 Task: Create a rule from the Routing list, Task moved to a section -> Set Priority in the project AirRise , set the section as Done clear the priority
Action: Mouse moved to (567, 386)
Screenshot: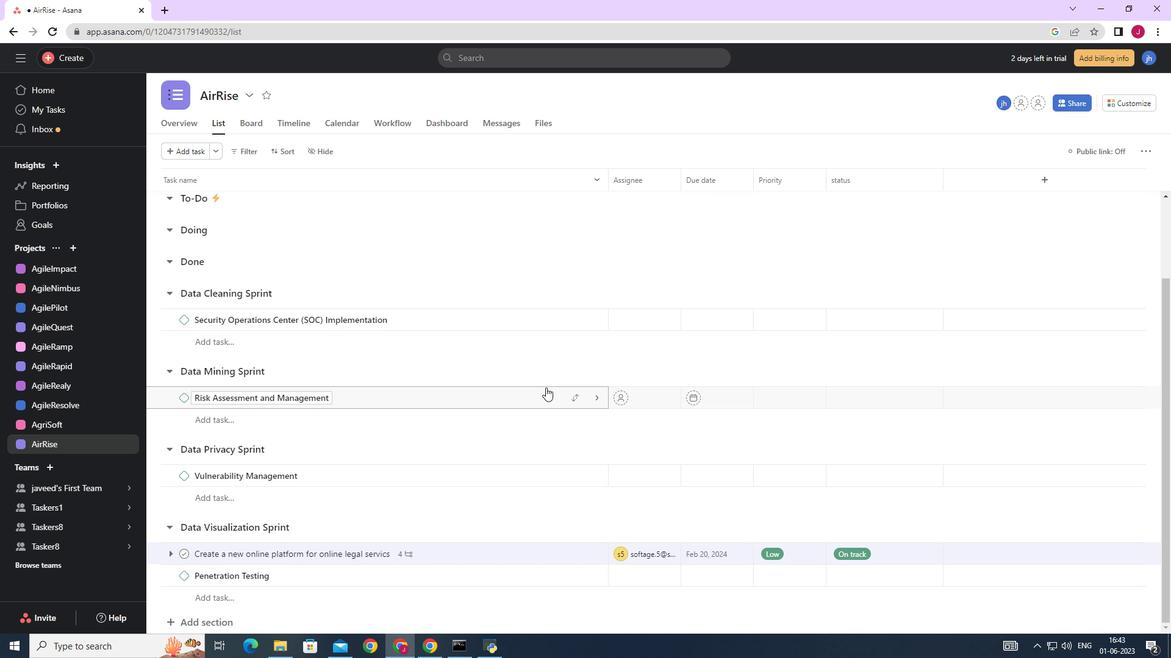 
Action: Mouse scrolled (567, 386) with delta (0, 0)
Screenshot: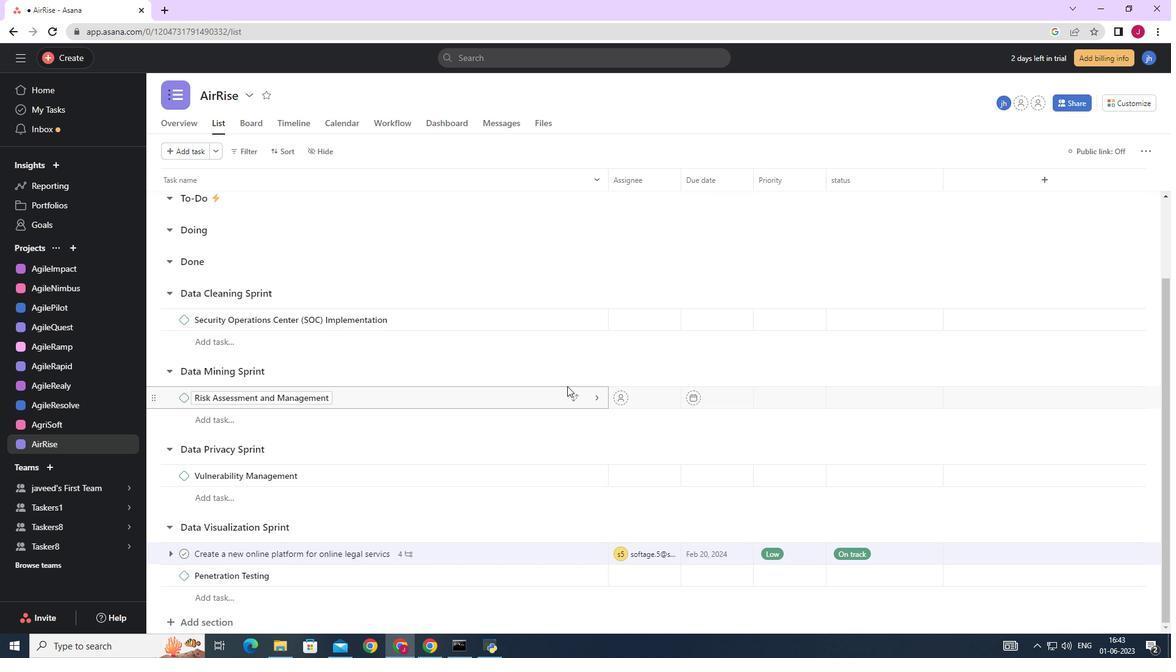 
Action: Mouse scrolled (567, 386) with delta (0, 0)
Screenshot: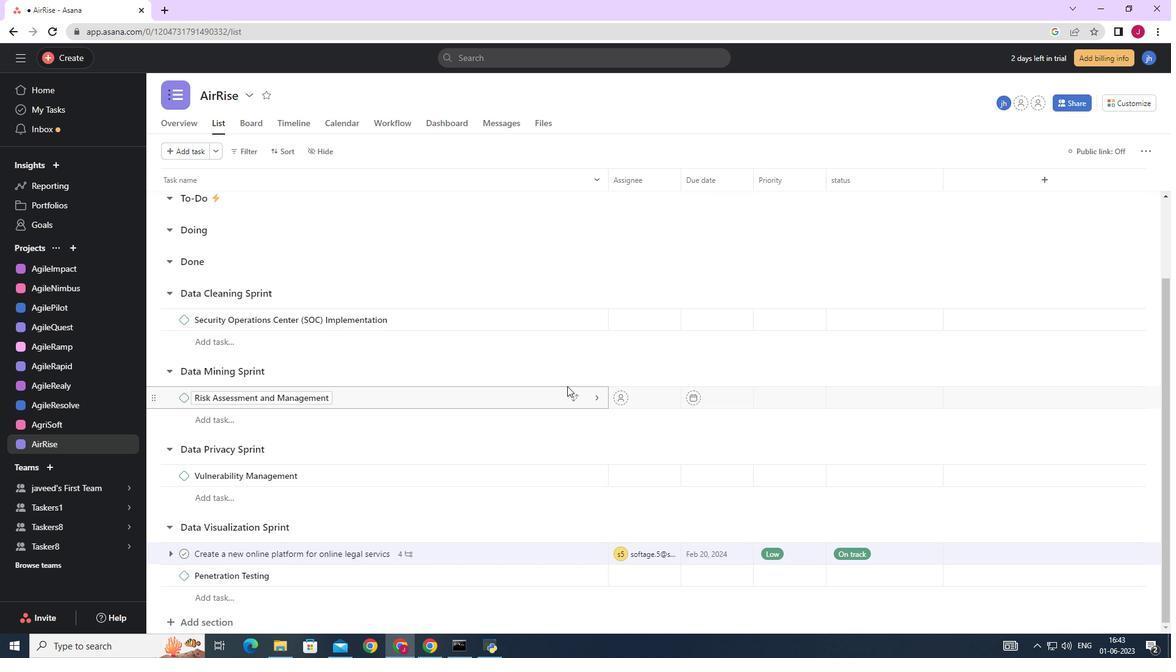 
Action: Mouse moved to (559, 405)
Screenshot: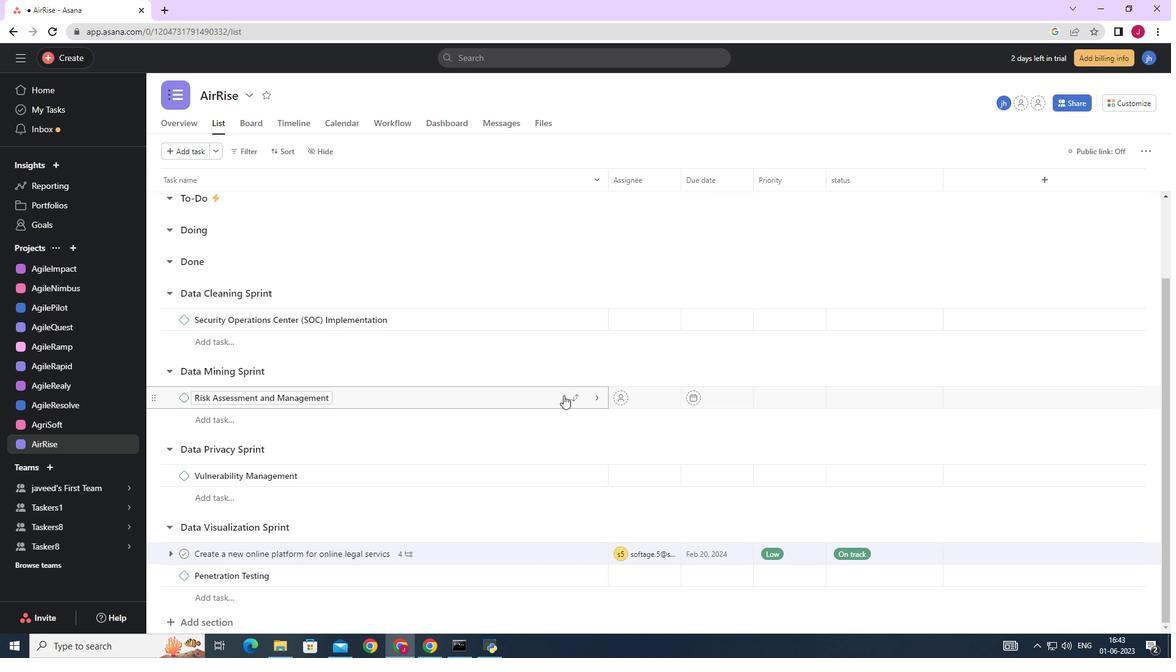 
Action: Mouse scrolled (559, 406) with delta (0, 0)
Screenshot: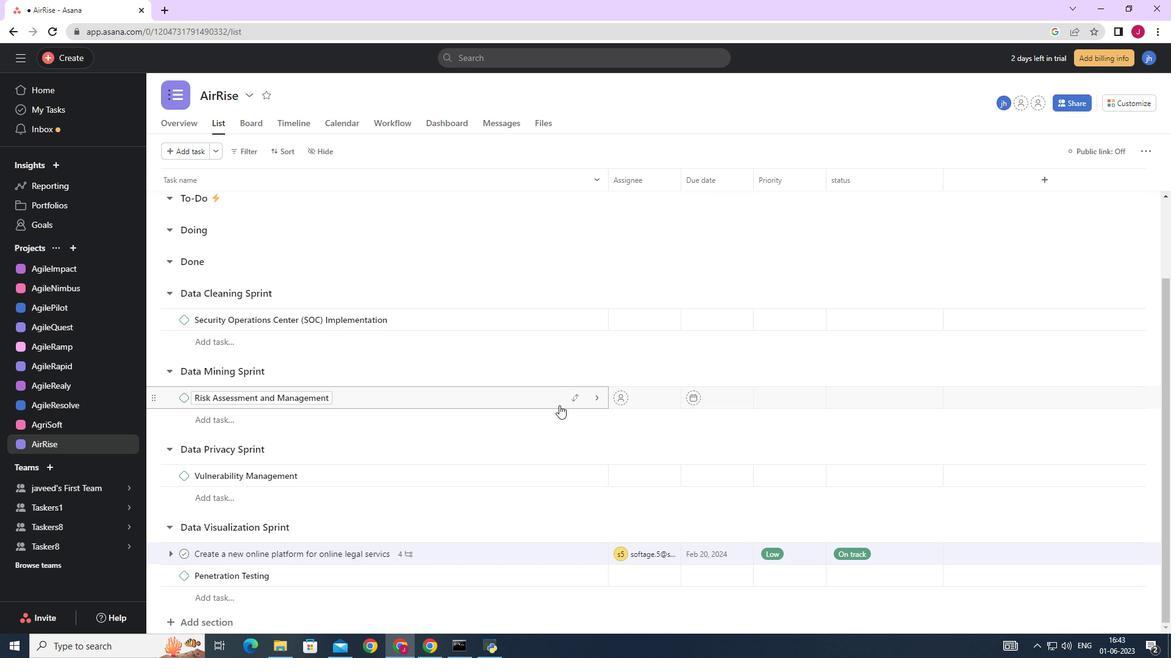 
Action: Mouse moved to (1143, 103)
Screenshot: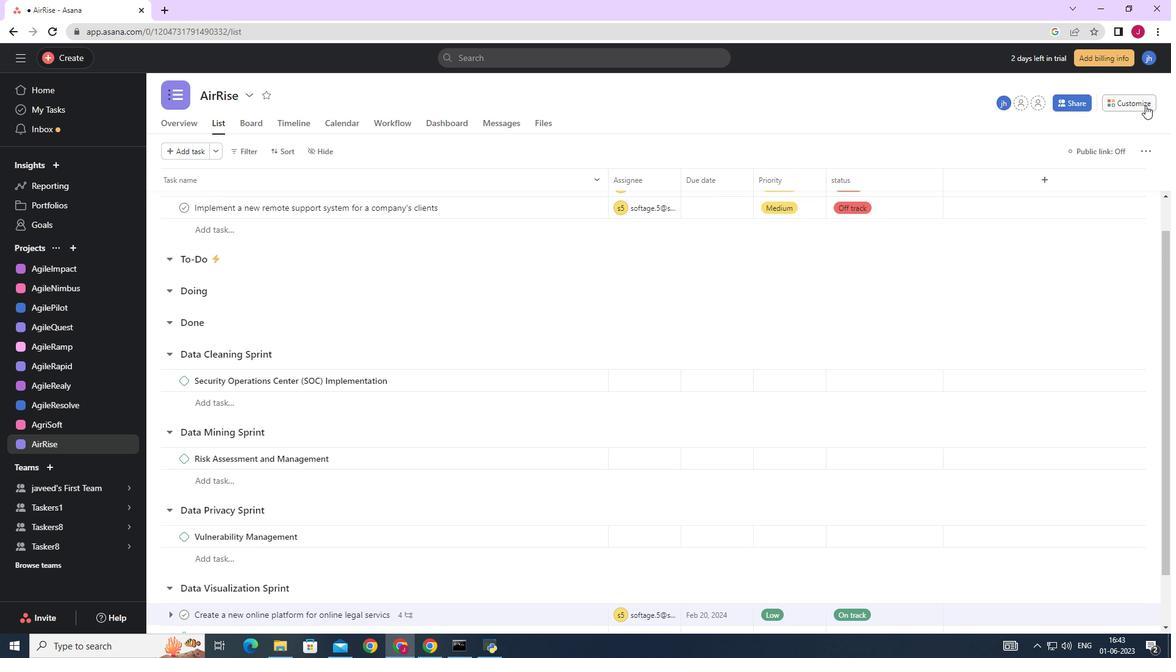 
Action: Mouse pressed left at (1143, 103)
Screenshot: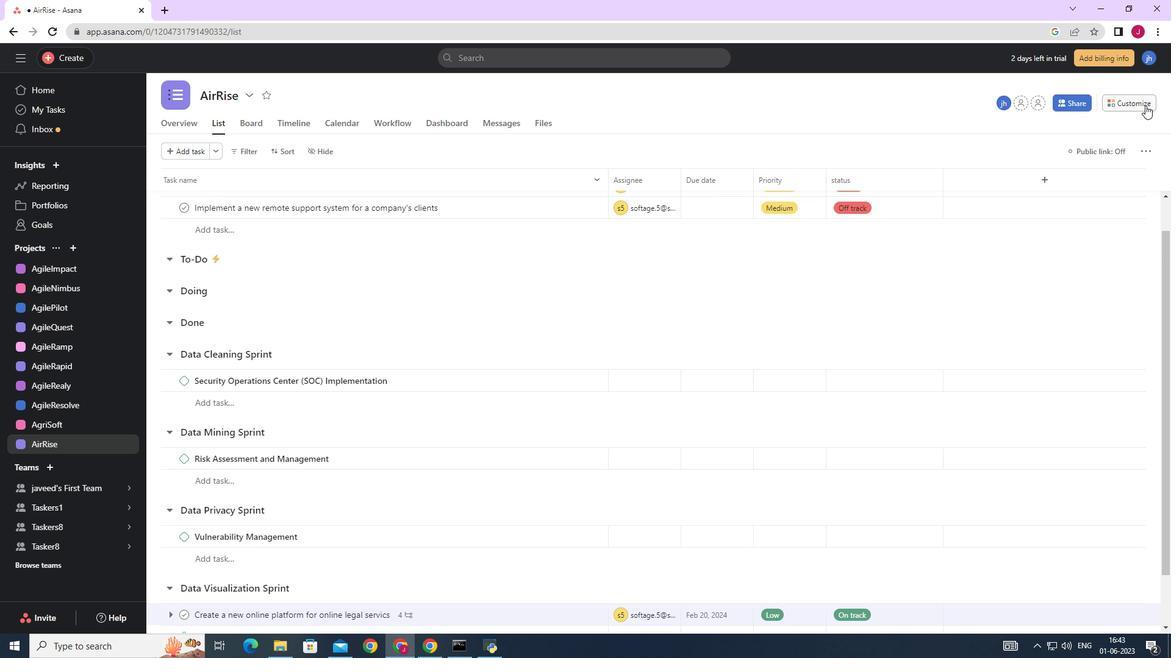 
Action: Mouse moved to (915, 270)
Screenshot: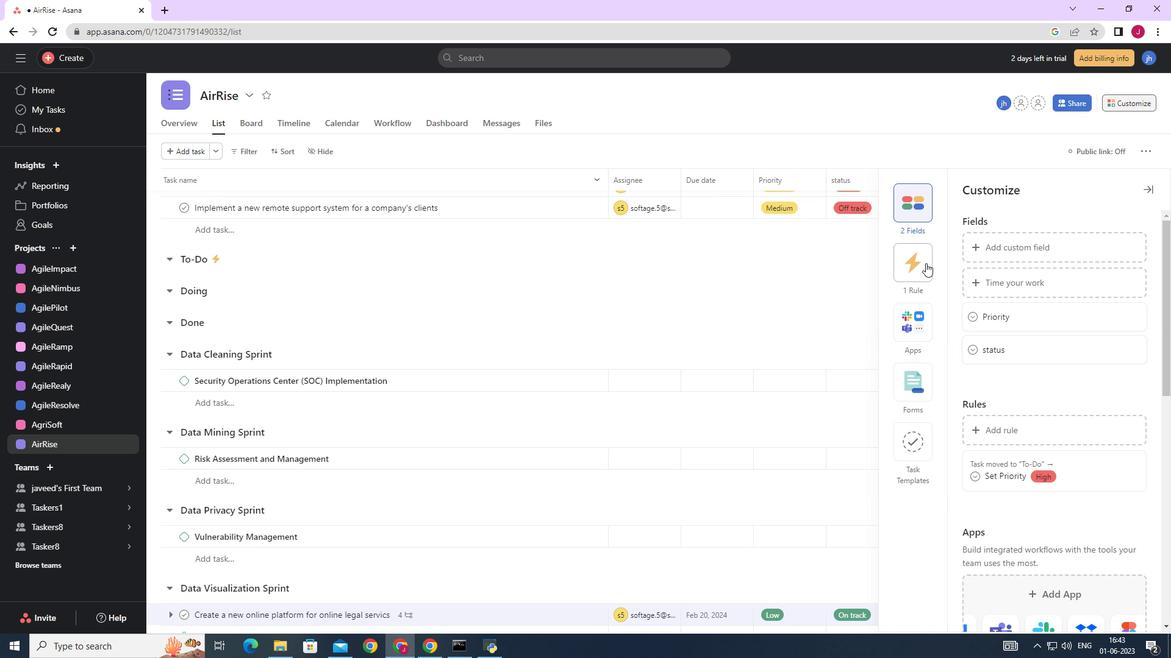 
Action: Mouse pressed left at (915, 270)
Screenshot: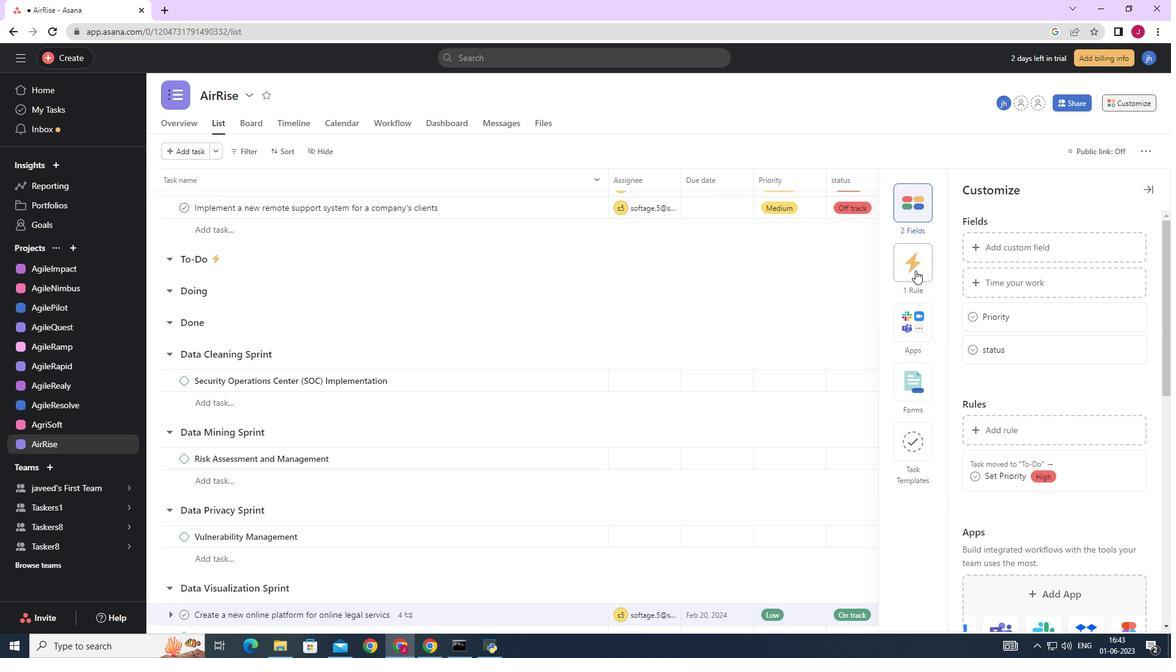 
Action: Mouse moved to (1005, 249)
Screenshot: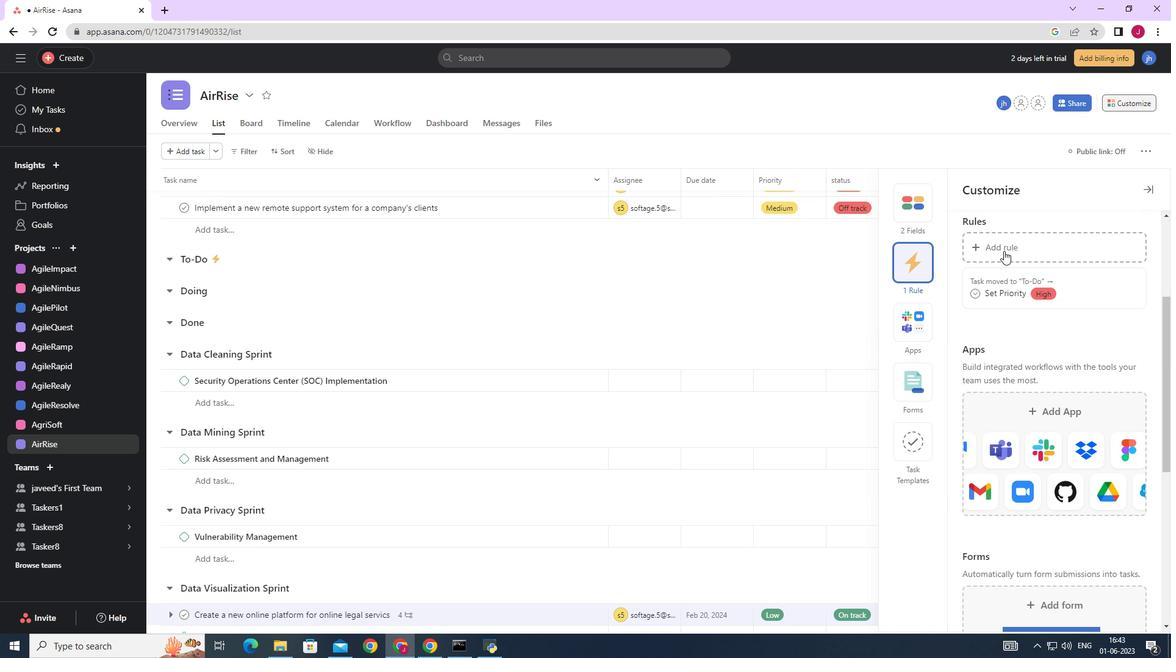 
Action: Mouse pressed left at (1005, 249)
Screenshot: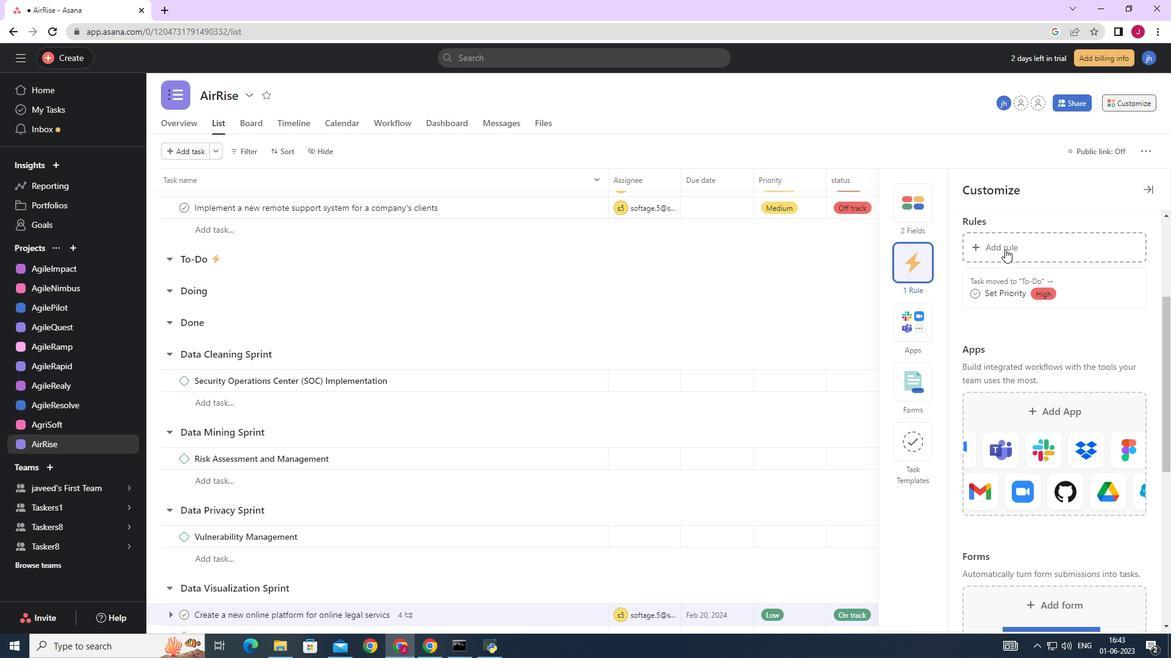 
Action: Mouse moved to (245, 161)
Screenshot: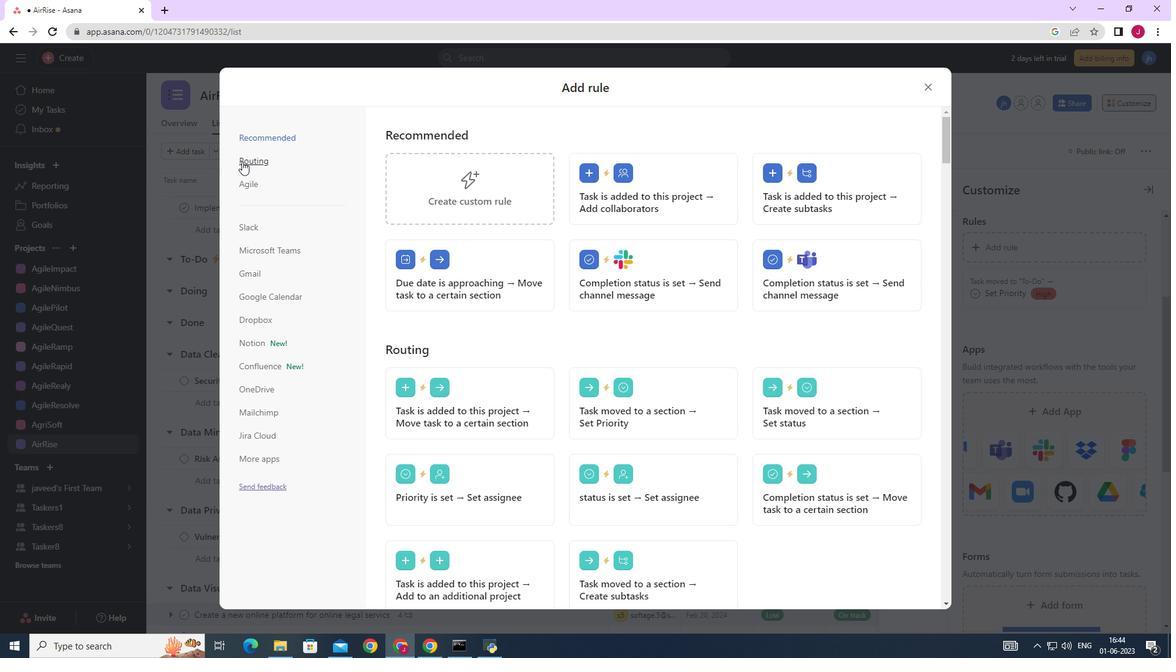 
Action: Mouse pressed left at (245, 161)
Screenshot: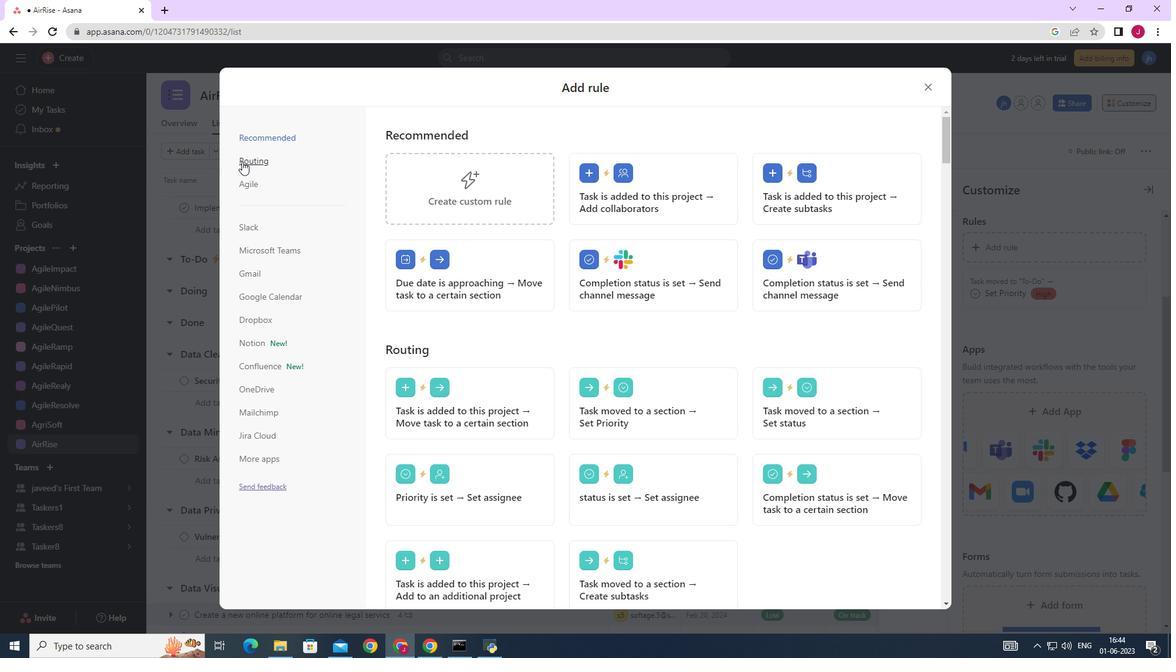 
Action: Mouse moved to (619, 192)
Screenshot: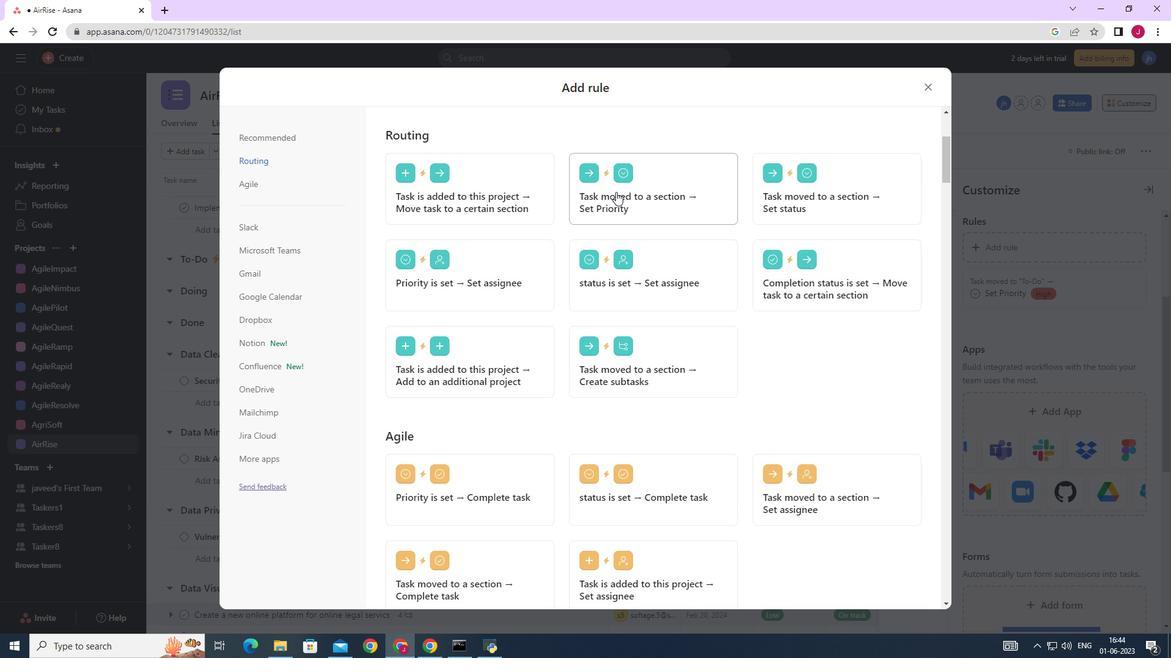 
Action: Mouse pressed left at (619, 192)
Screenshot: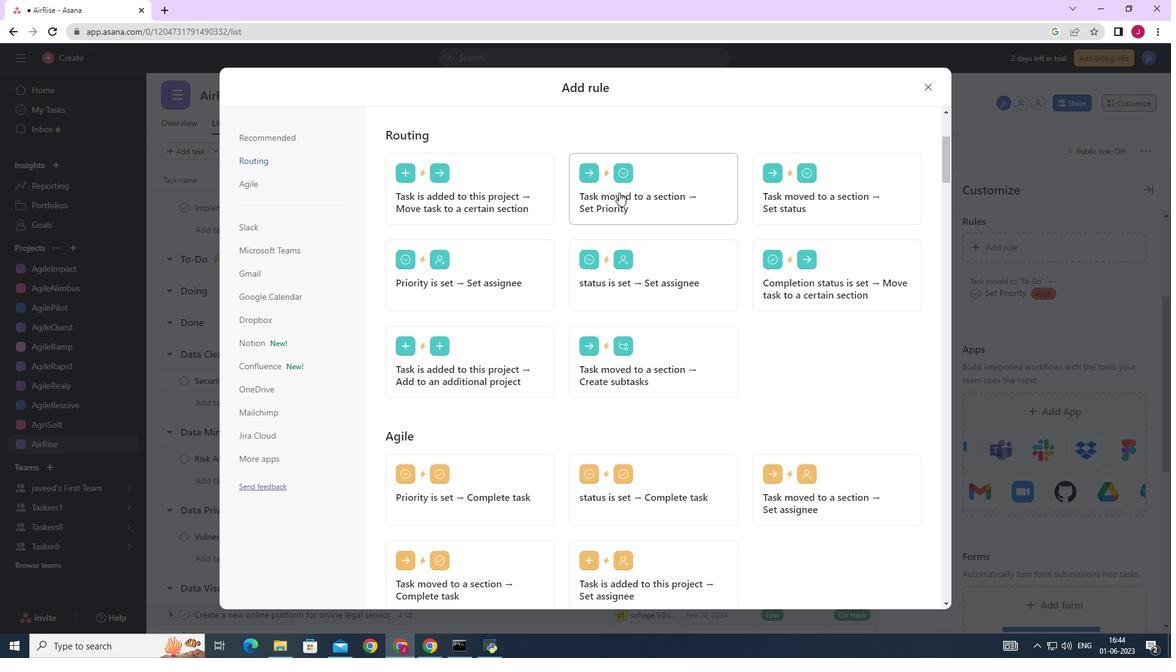 
Action: Mouse moved to (475, 337)
Screenshot: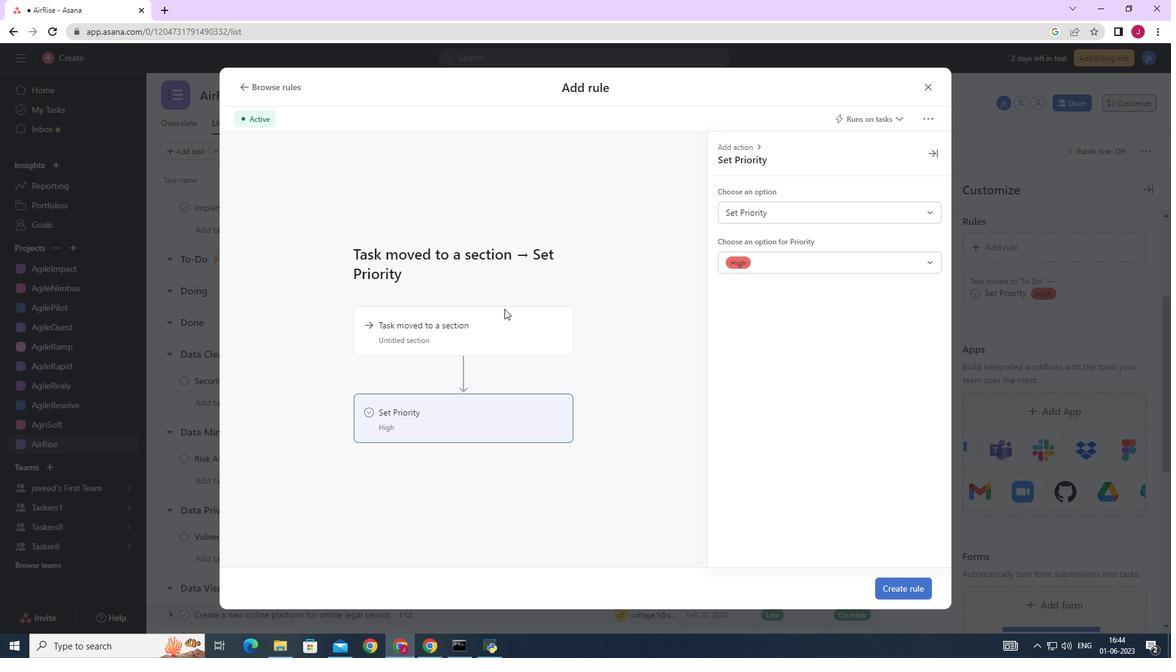 
Action: Mouse pressed left at (475, 337)
Screenshot: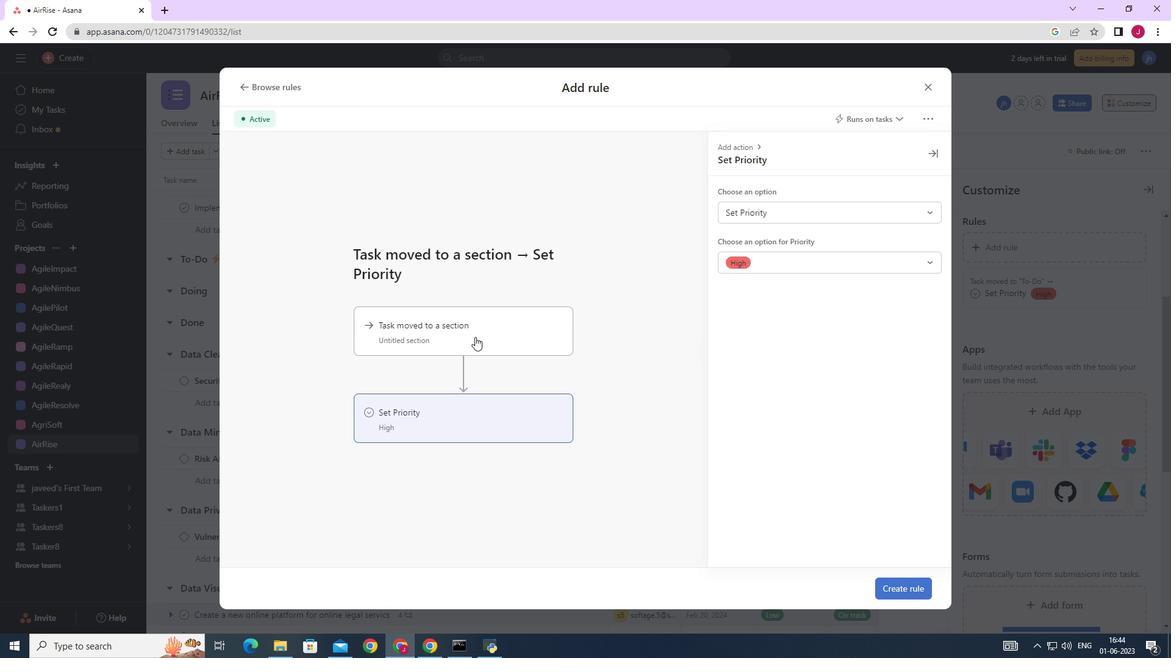 
Action: Mouse moved to (756, 212)
Screenshot: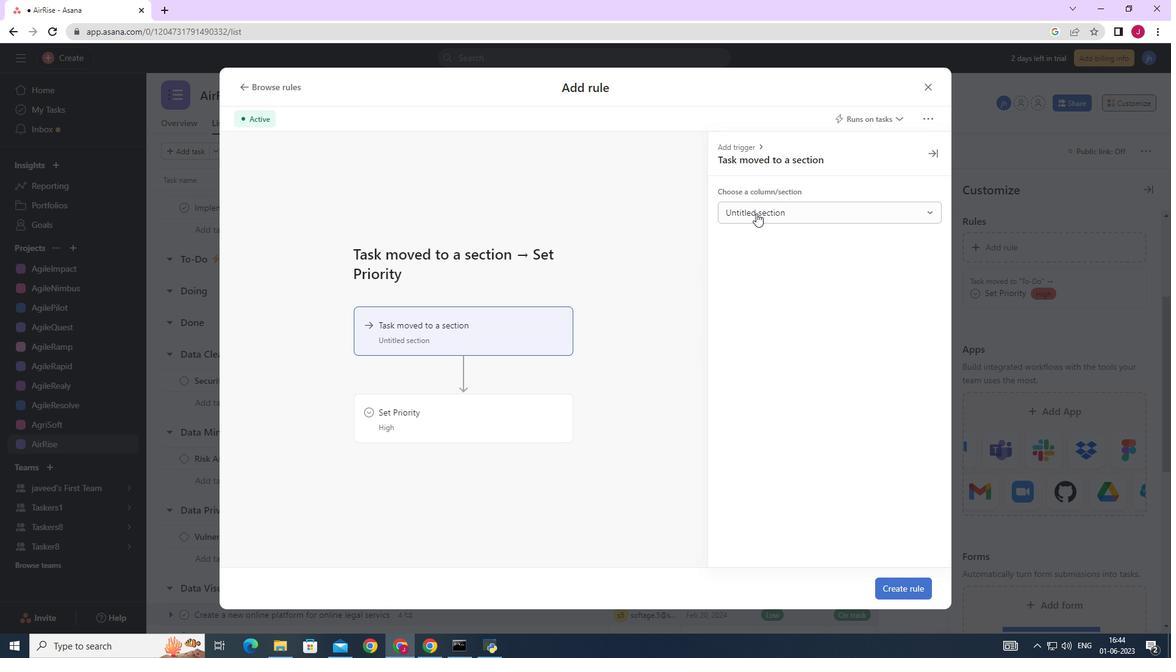
Action: Mouse pressed left at (756, 212)
Screenshot: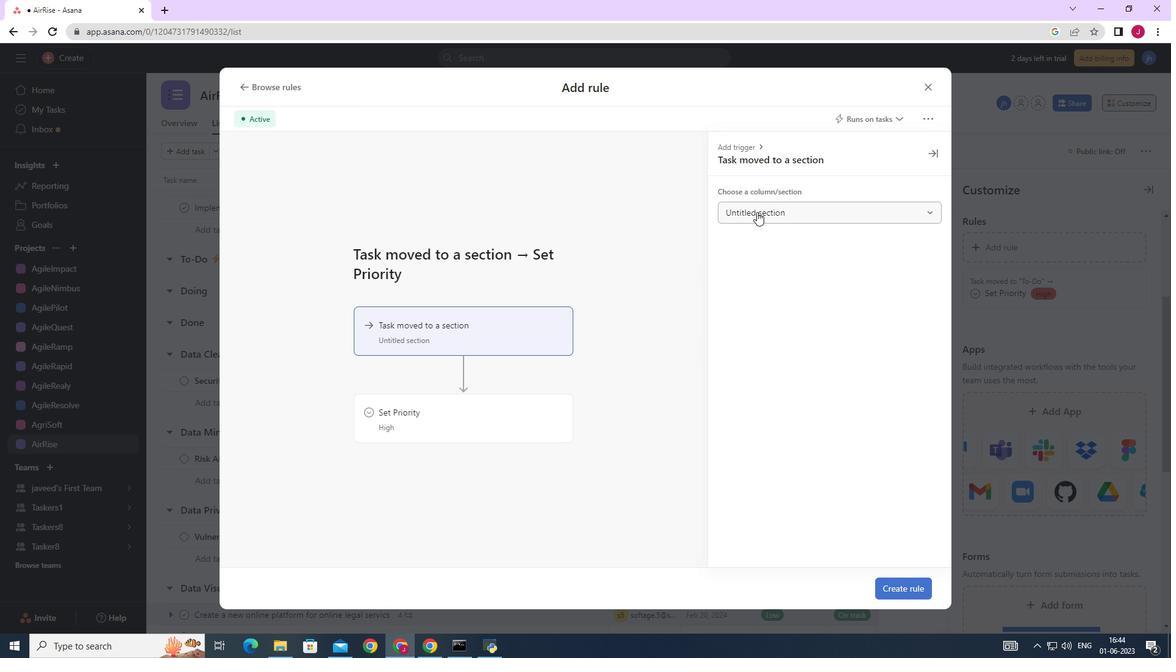 
Action: Mouse moved to (745, 303)
Screenshot: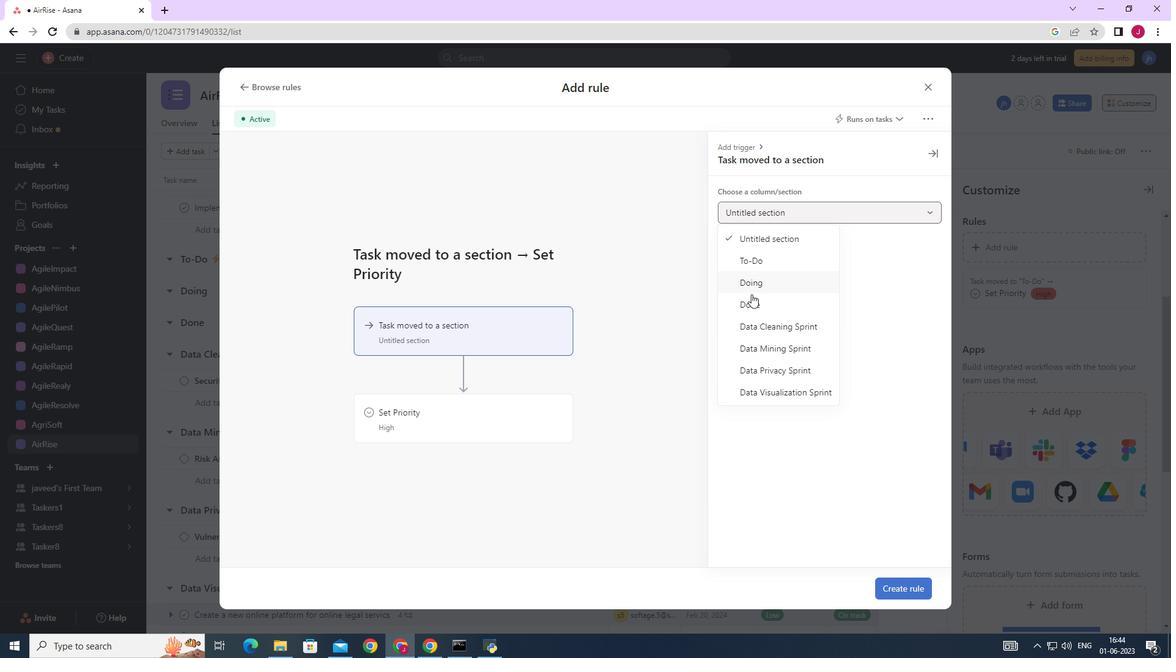 
Action: Mouse pressed left at (745, 303)
Screenshot: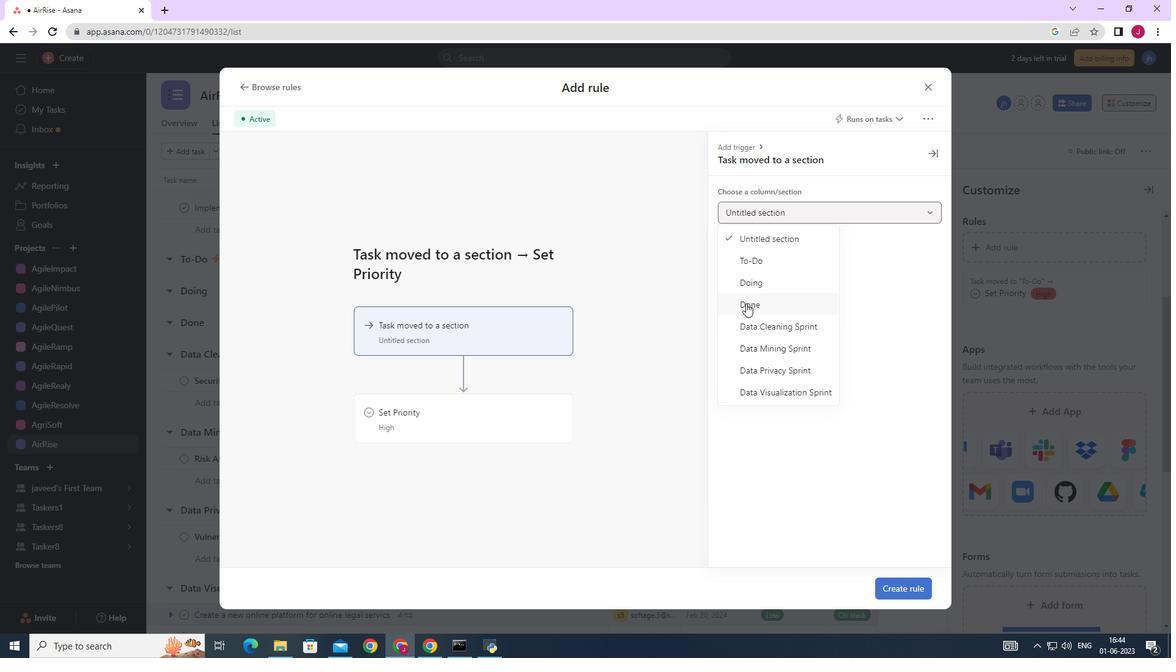 
Action: Mouse moved to (494, 410)
Screenshot: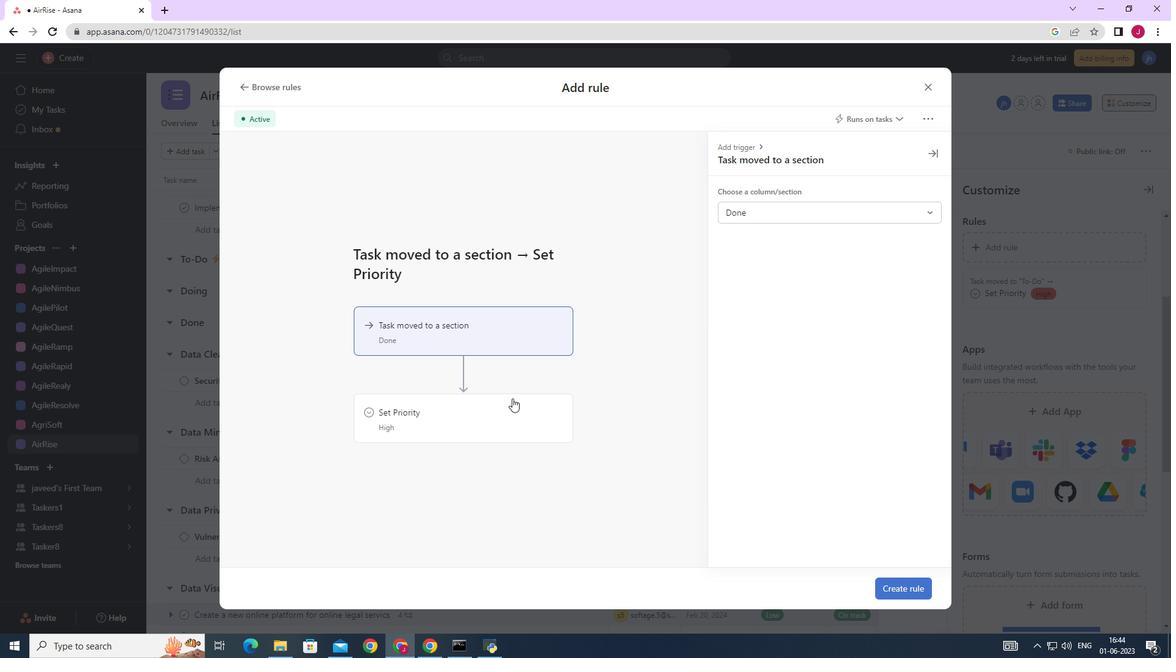 
Action: Mouse pressed left at (494, 410)
Screenshot: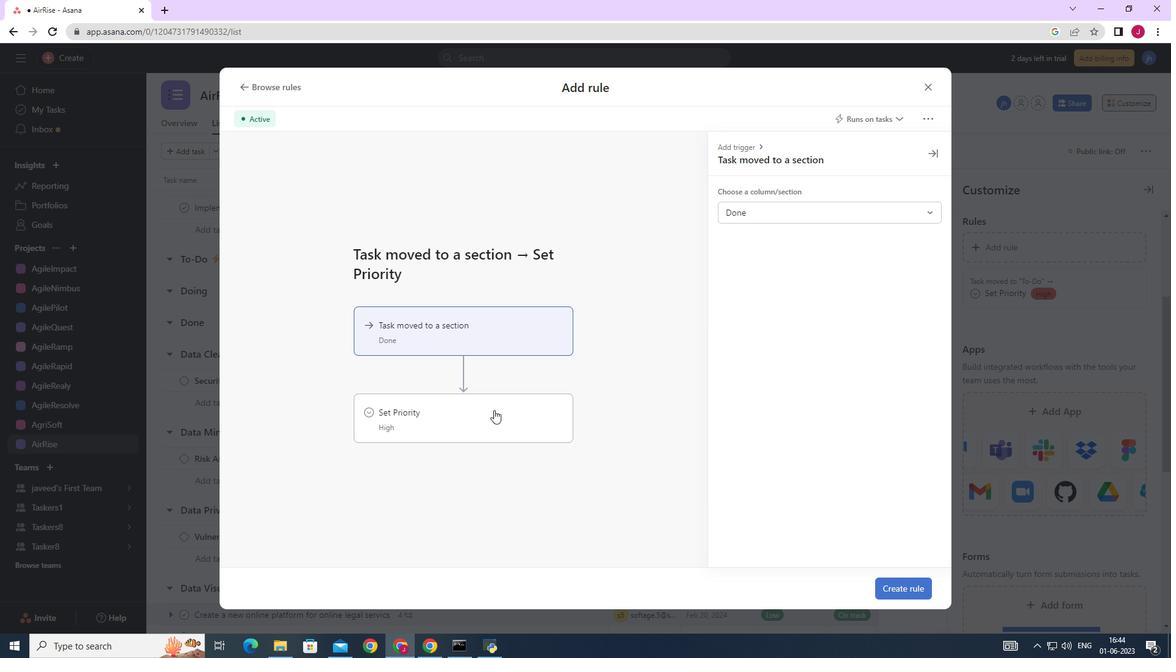 
Action: Mouse moved to (761, 207)
Screenshot: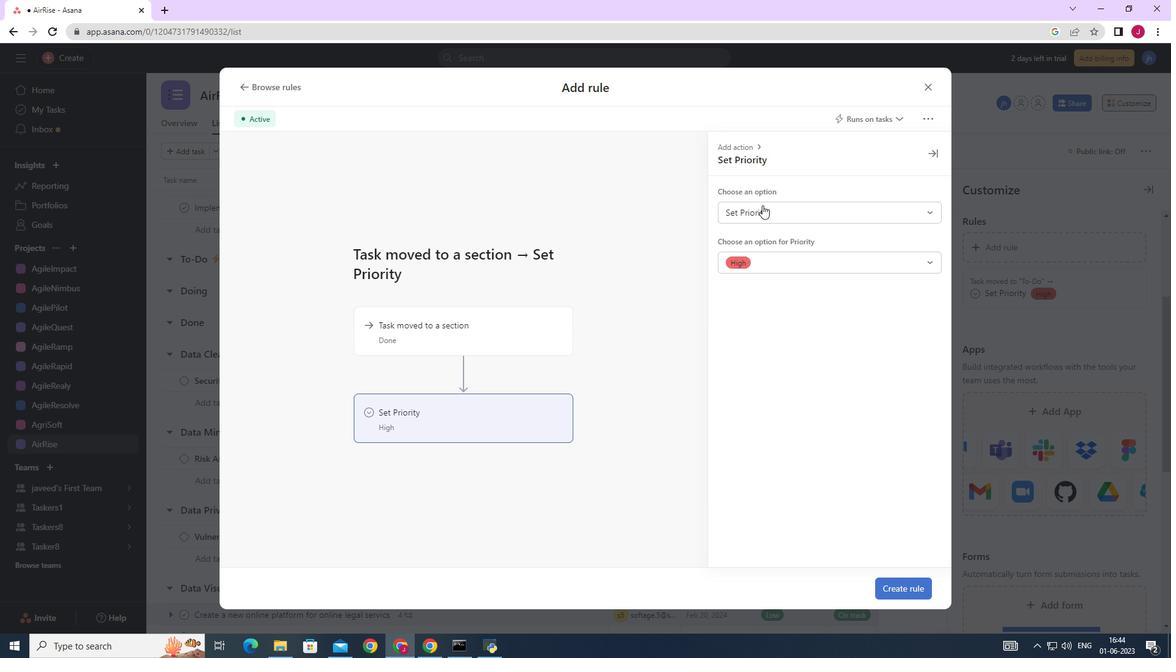 
Action: Mouse pressed left at (761, 207)
Screenshot: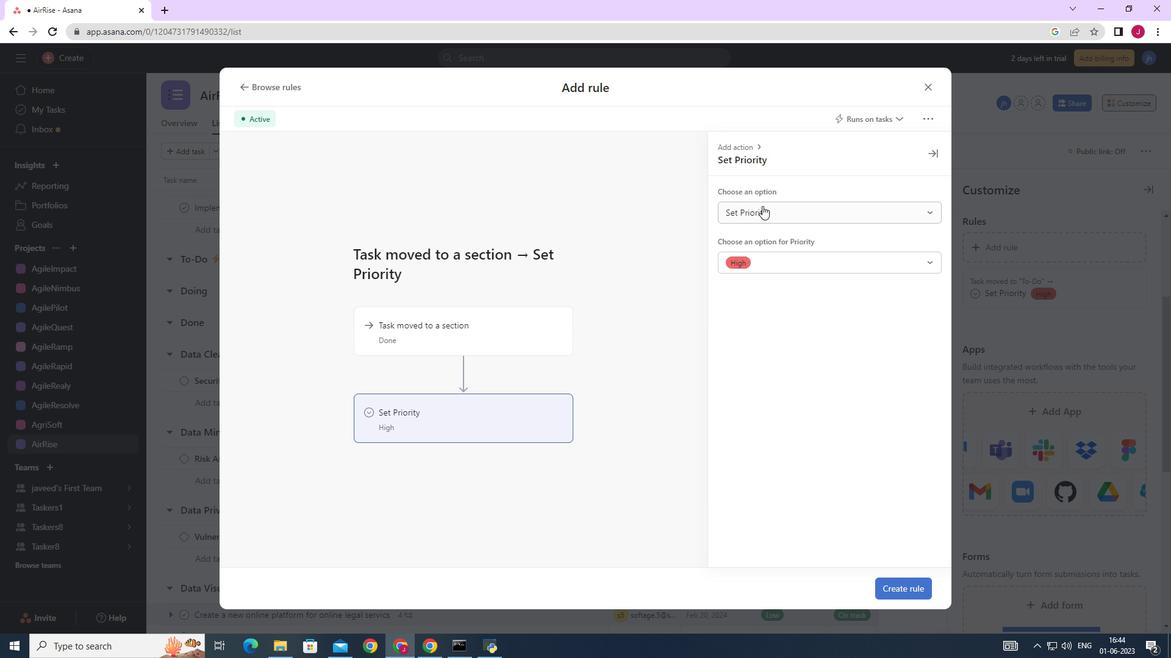 
Action: Mouse moved to (766, 258)
Screenshot: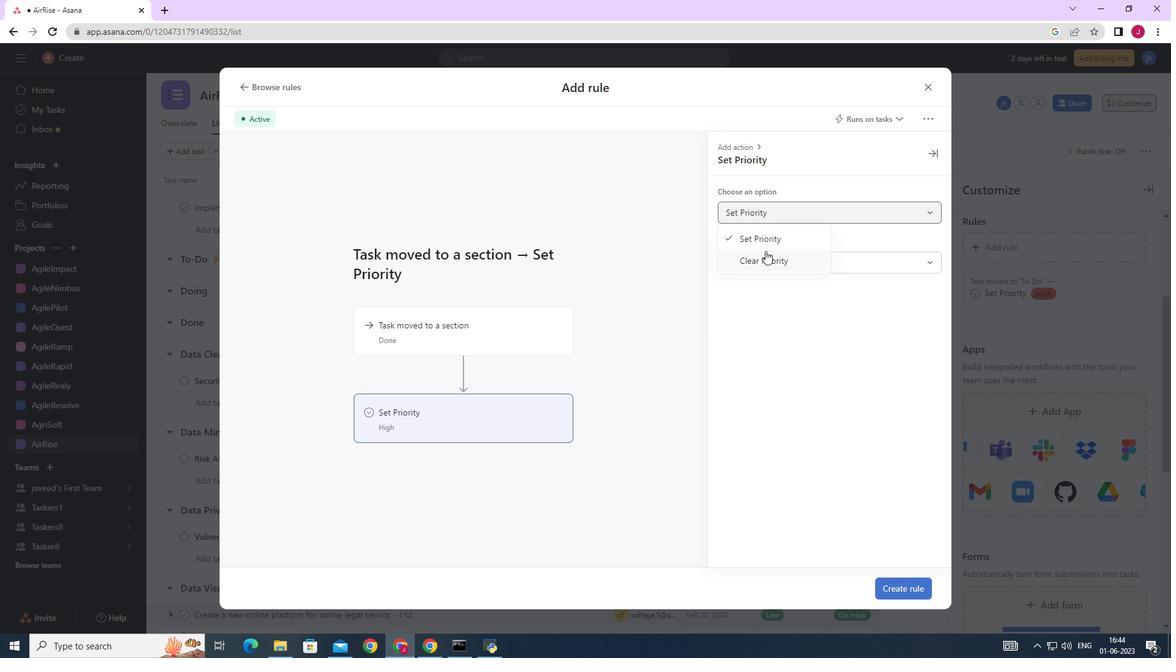 
Action: Mouse pressed left at (766, 258)
Screenshot: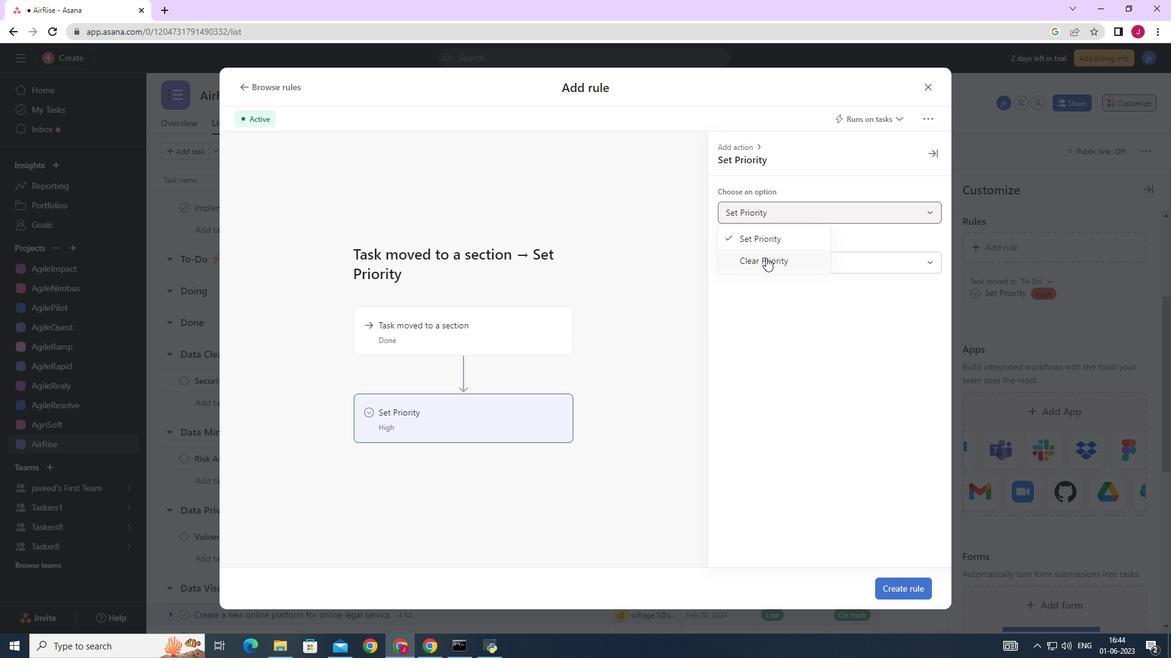 
Action: Mouse moved to (511, 413)
Screenshot: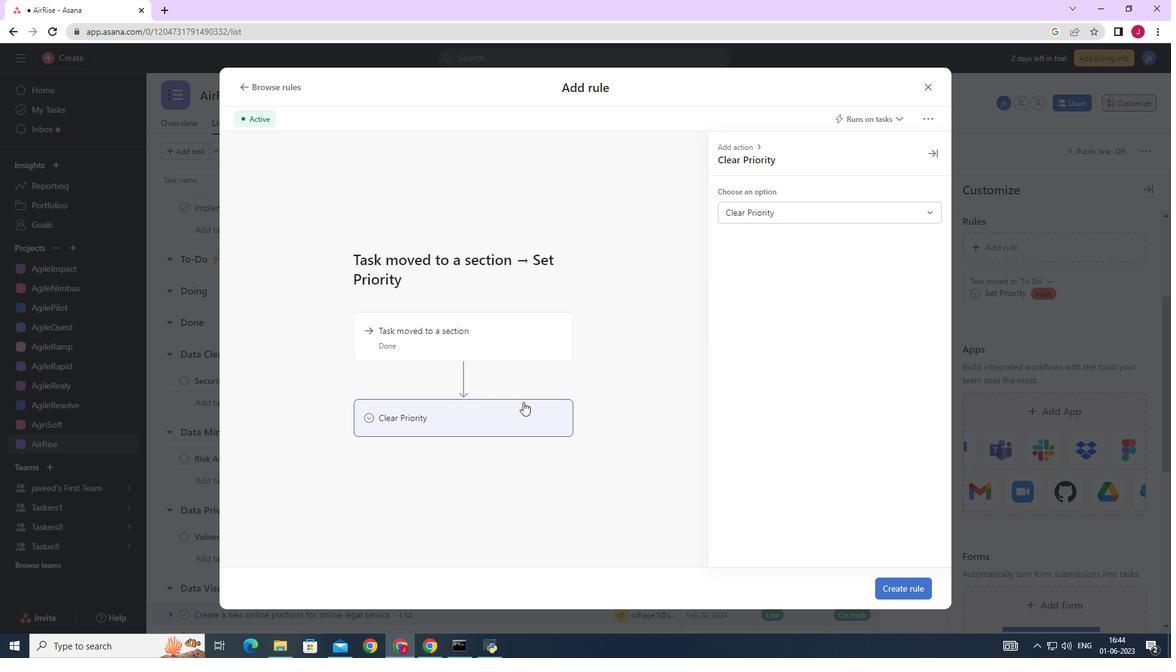
Action: Mouse pressed left at (511, 413)
Screenshot: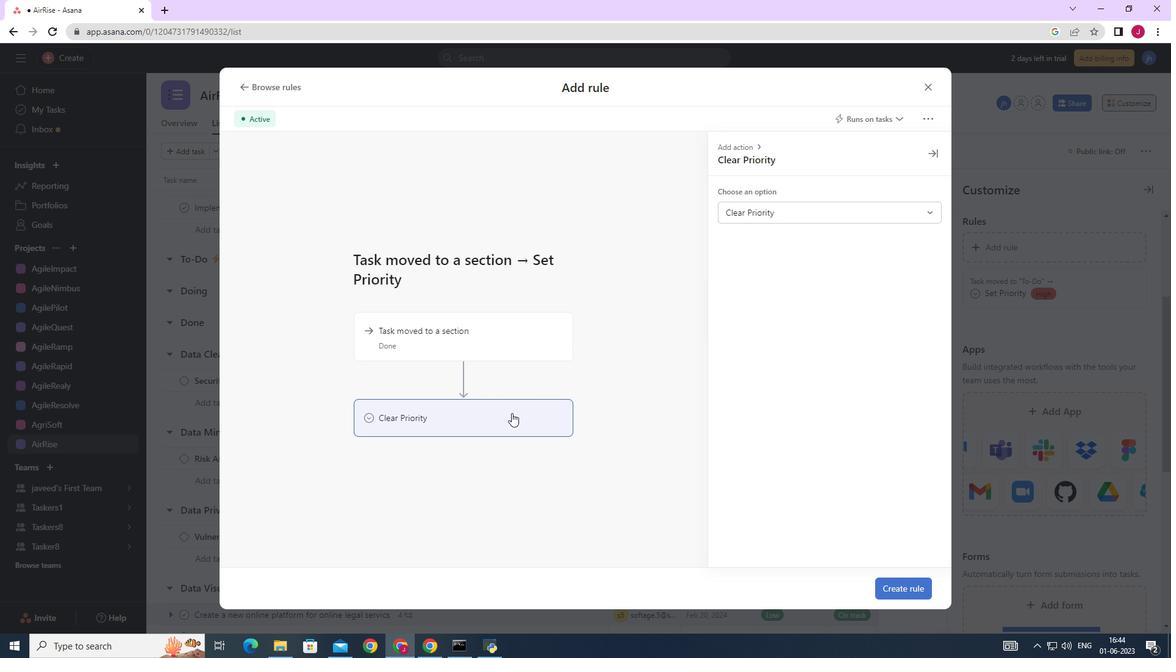
Action: Mouse moved to (893, 589)
Screenshot: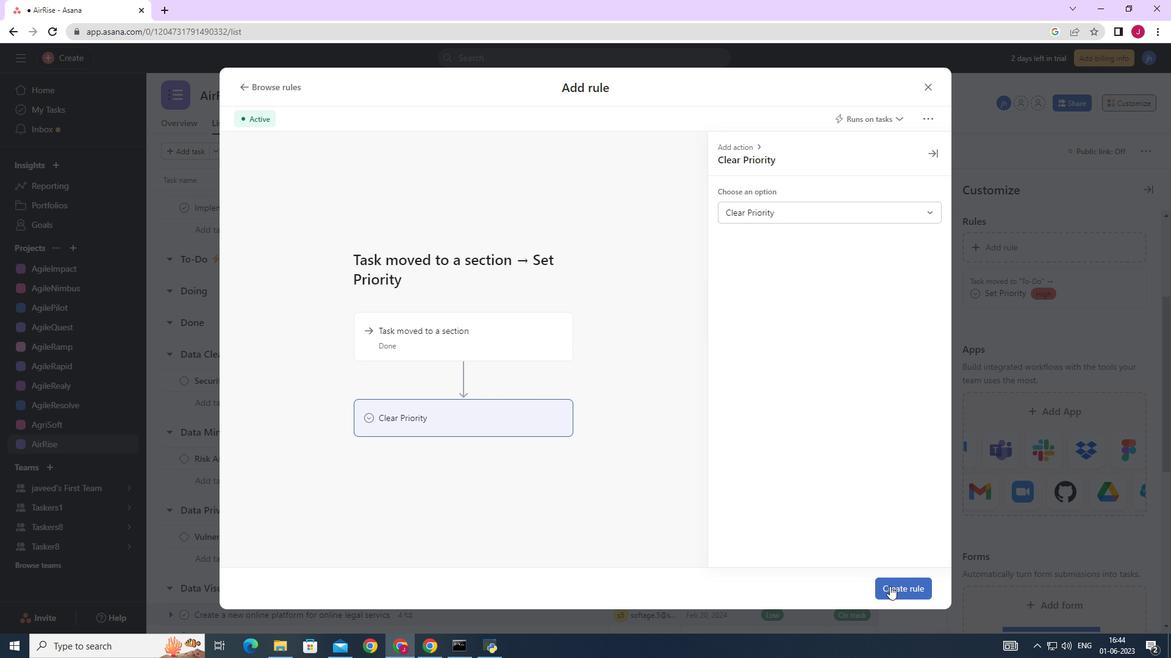 
Action: Mouse pressed left at (893, 589)
Screenshot: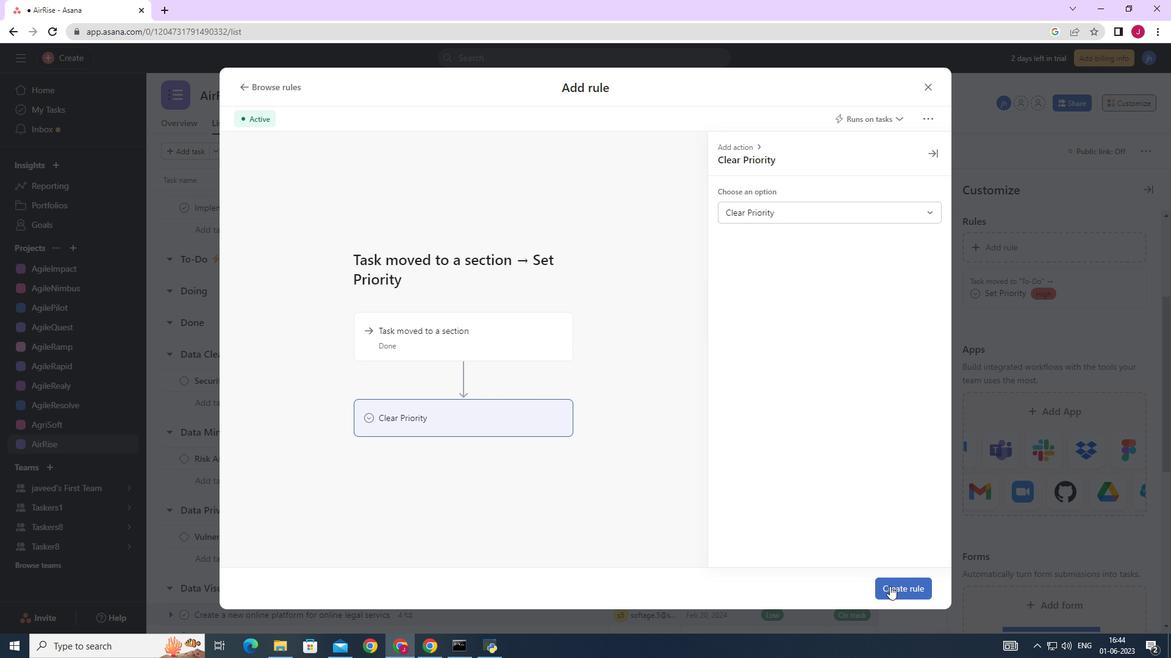 
Action: Mouse moved to (760, 509)
Screenshot: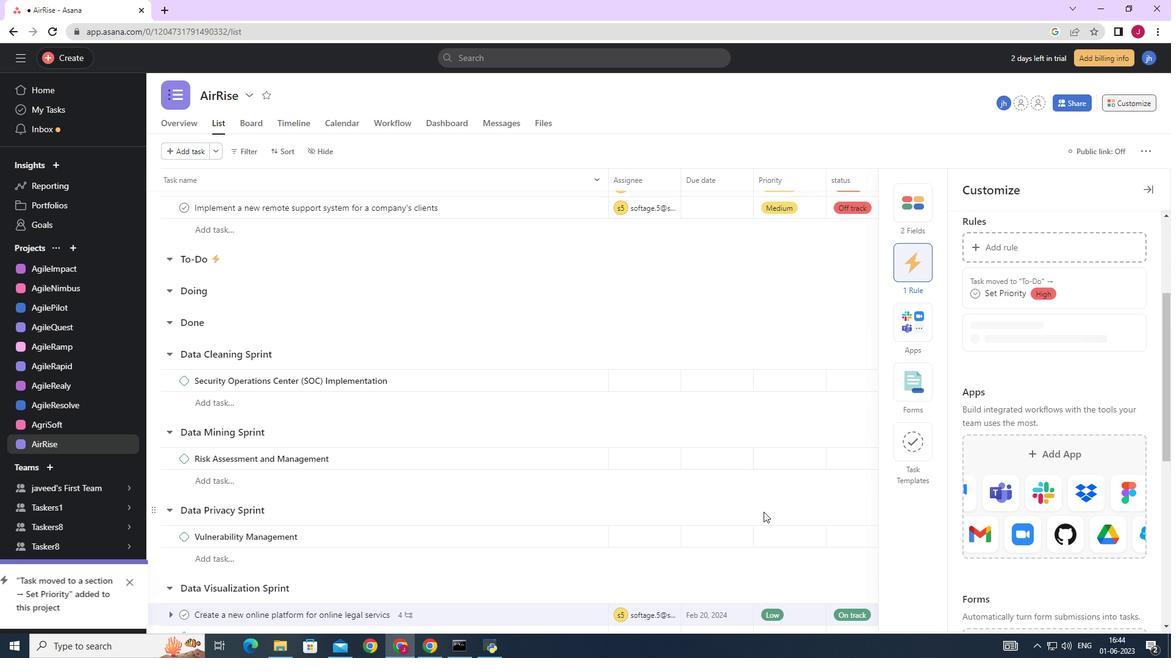 
